 Task: For heading  Tahoma with underline.  font size for heading20,  'Change the font style of data to'Arial.  and font size to 12,  Change the alignment of both headline & data to Align left.  In the sheet  Expense's Logbook
Action: Mouse moved to (76, 112)
Screenshot: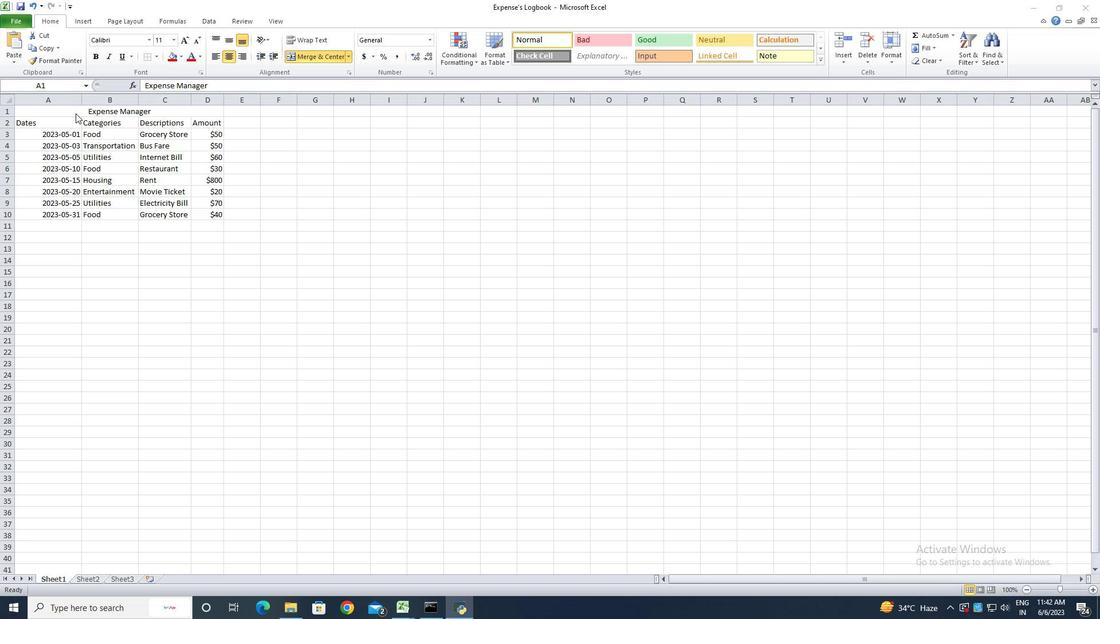 
Action: Mouse pressed left at (76, 112)
Screenshot: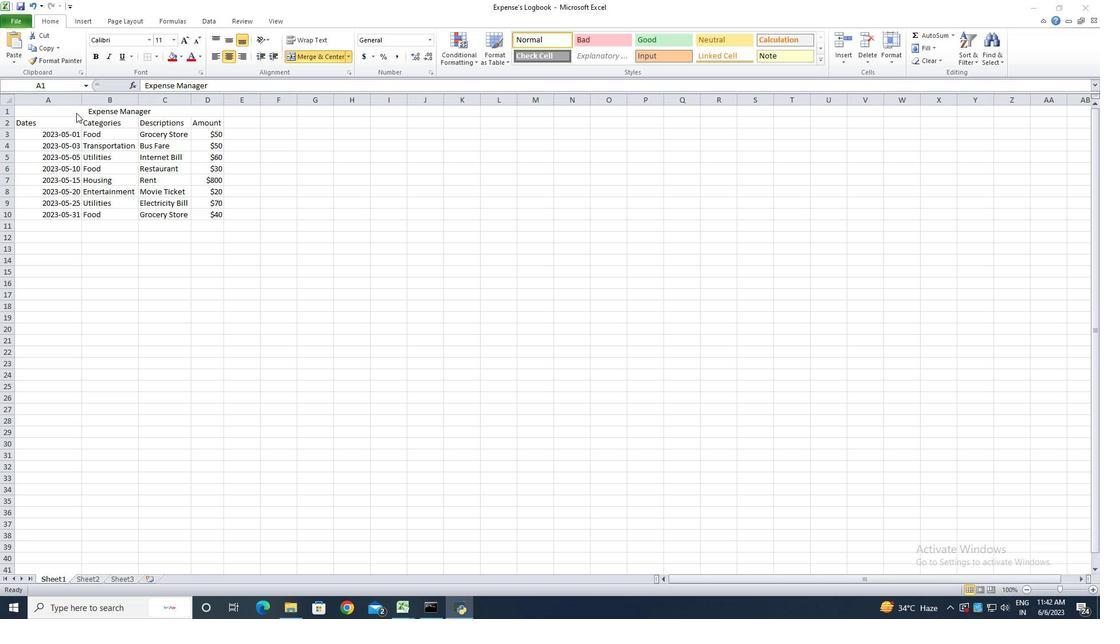 
Action: Mouse moved to (147, 41)
Screenshot: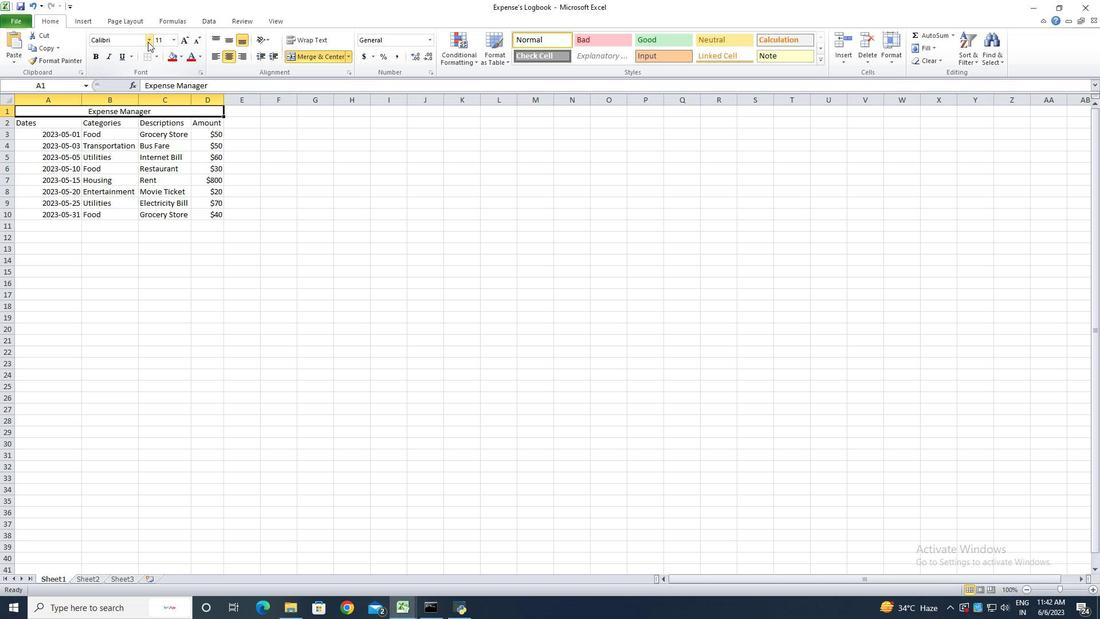 
Action: Mouse pressed left at (147, 41)
Screenshot: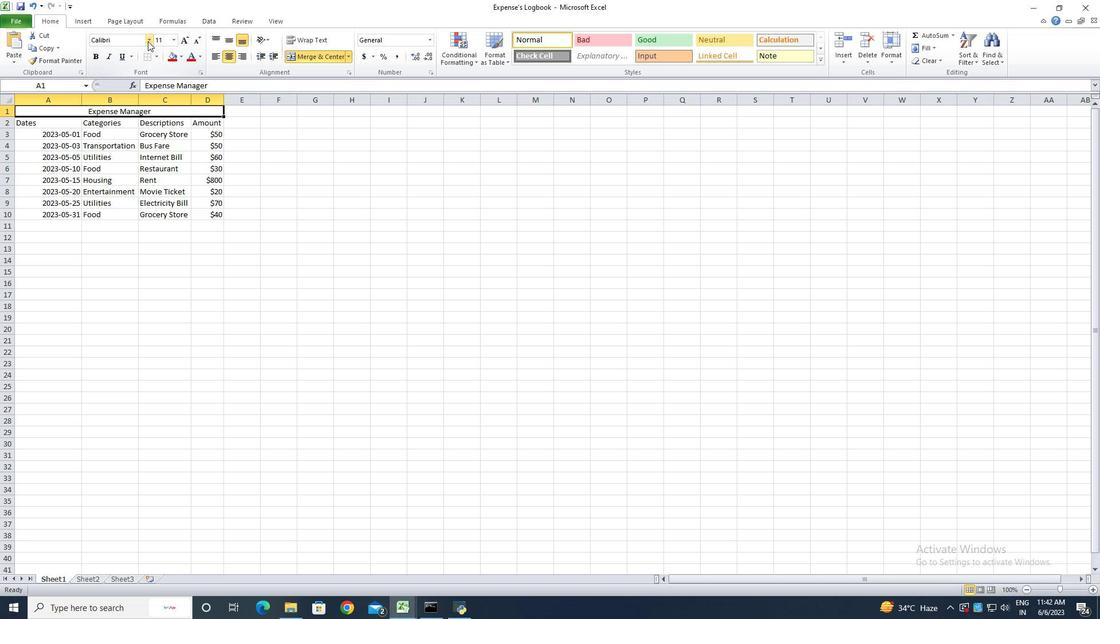 
Action: Mouse moved to (147, 41)
Screenshot: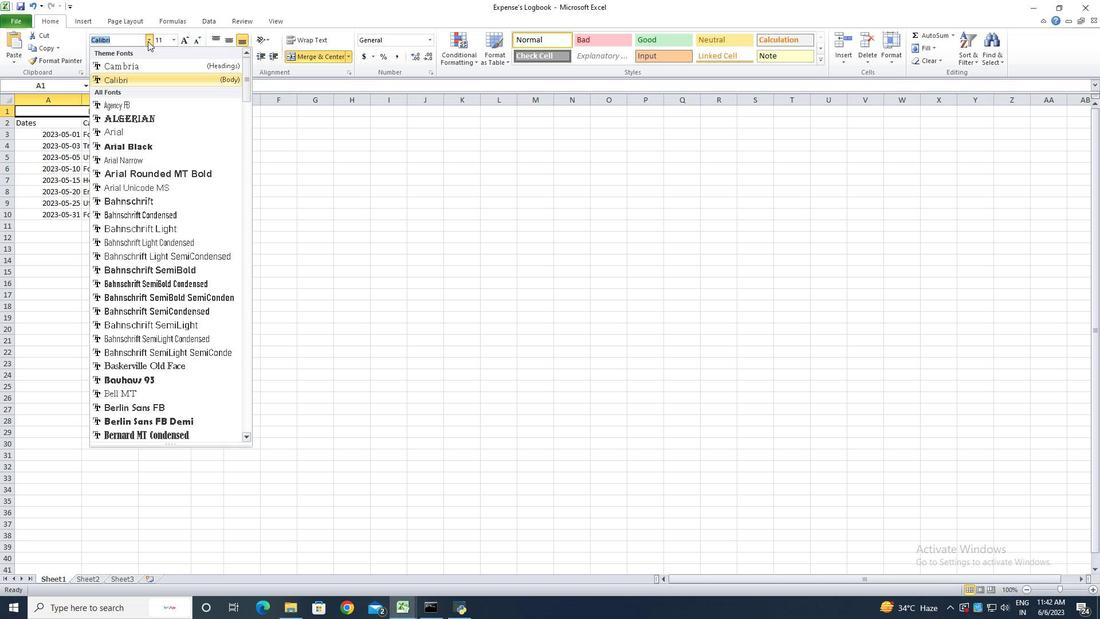 
Action: Key pressed <Key.shift>Tahoma
Screenshot: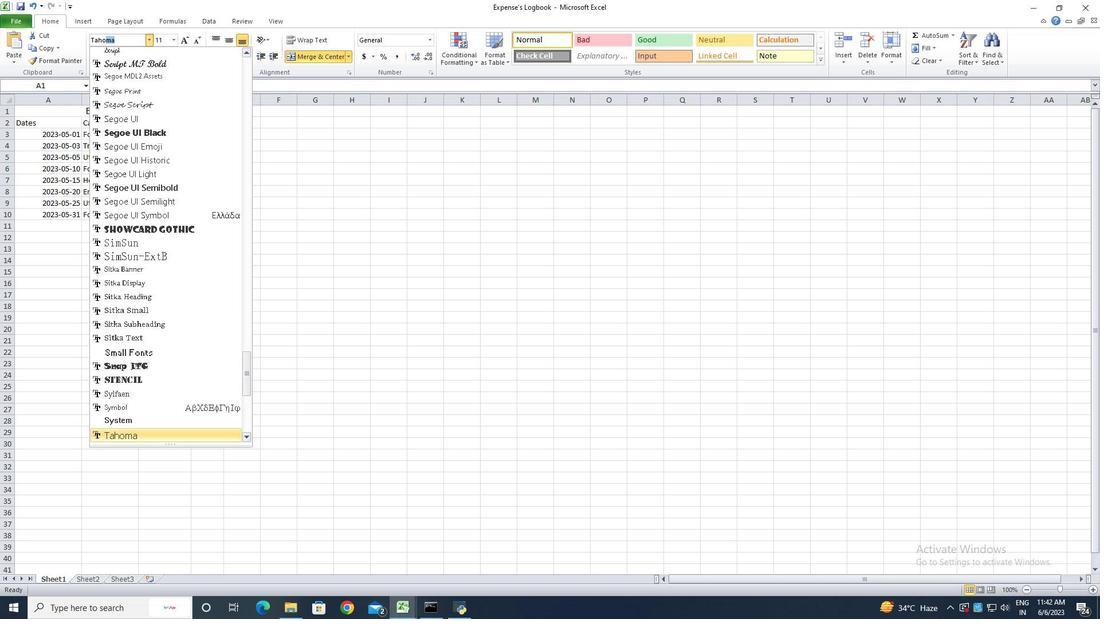 
Action: Mouse moved to (139, 435)
Screenshot: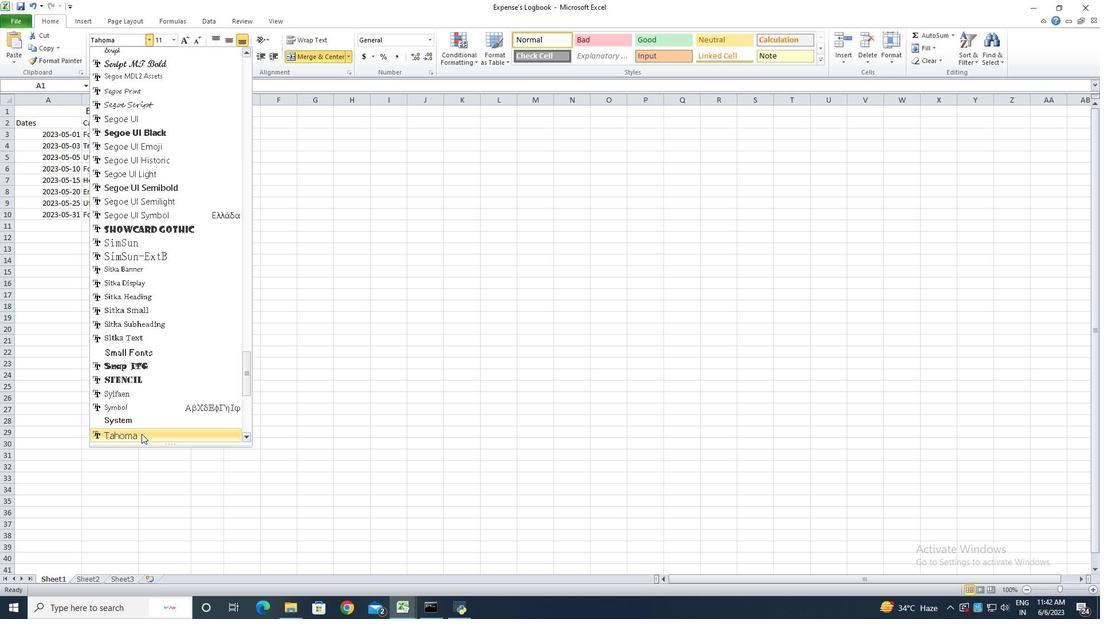 
Action: Mouse pressed left at (139, 435)
Screenshot: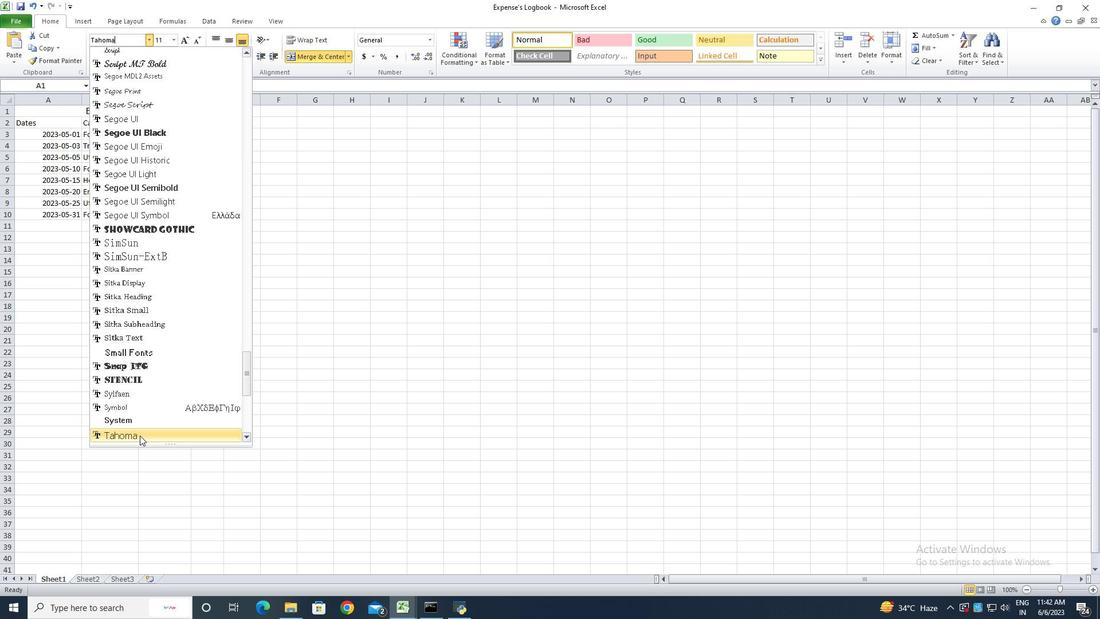 
Action: Mouse moved to (124, 56)
Screenshot: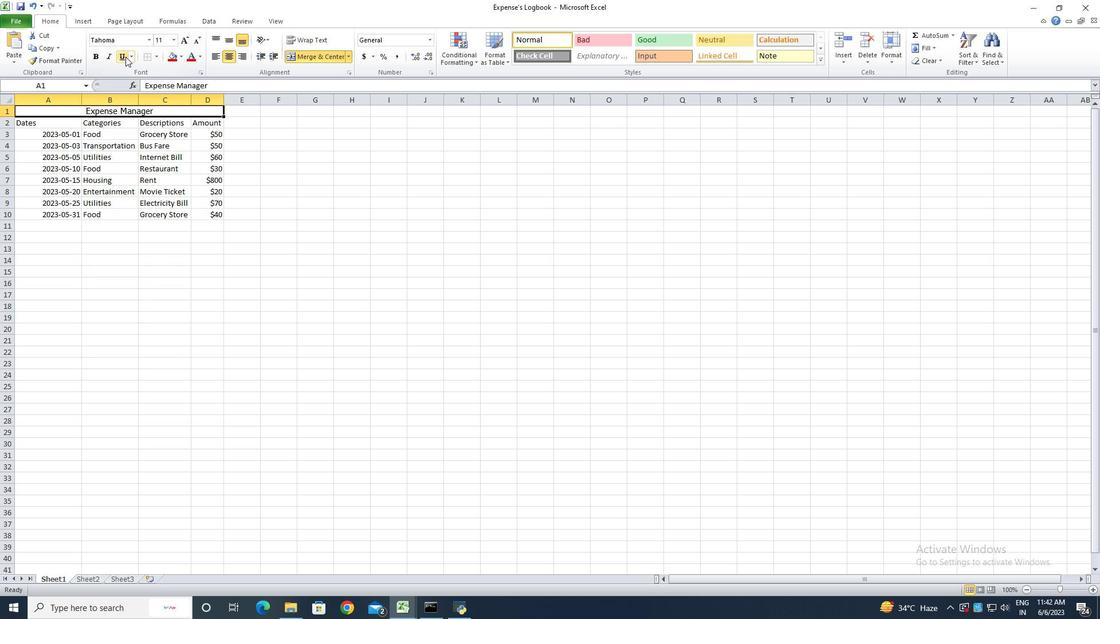 
Action: Mouse pressed left at (124, 56)
Screenshot: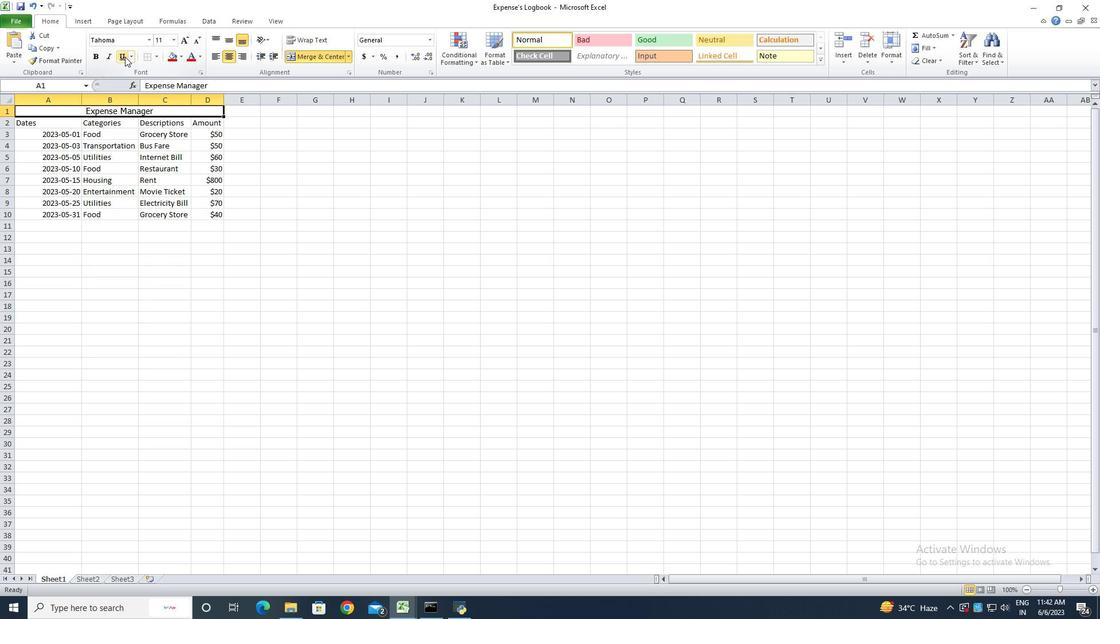 
Action: Mouse moved to (189, 40)
Screenshot: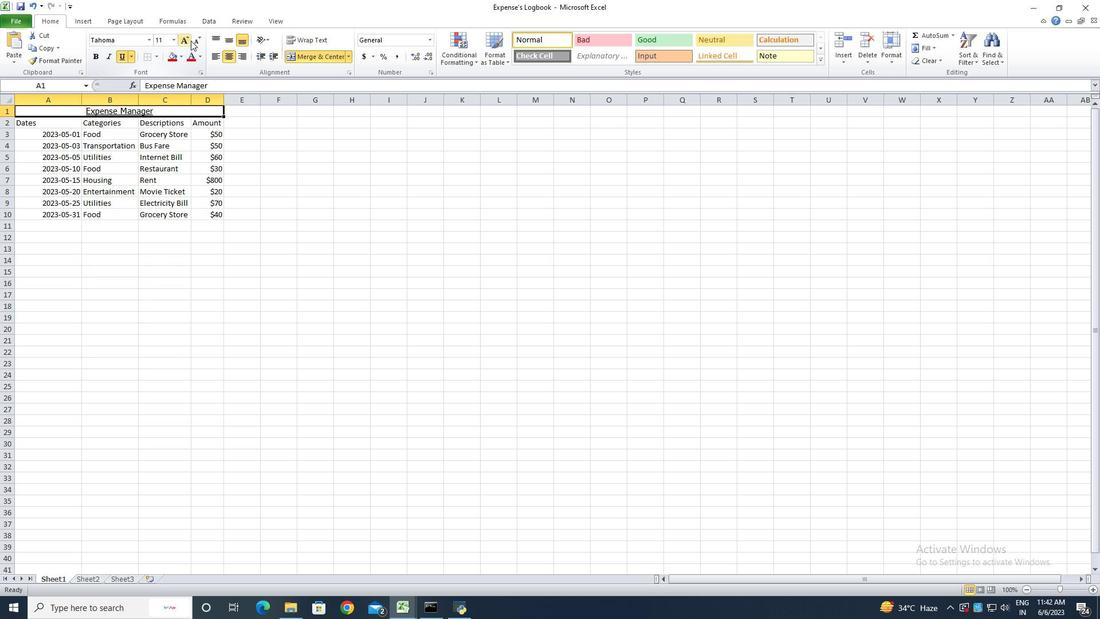 
Action: Mouse pressed left at (189, 40)
Screenshot: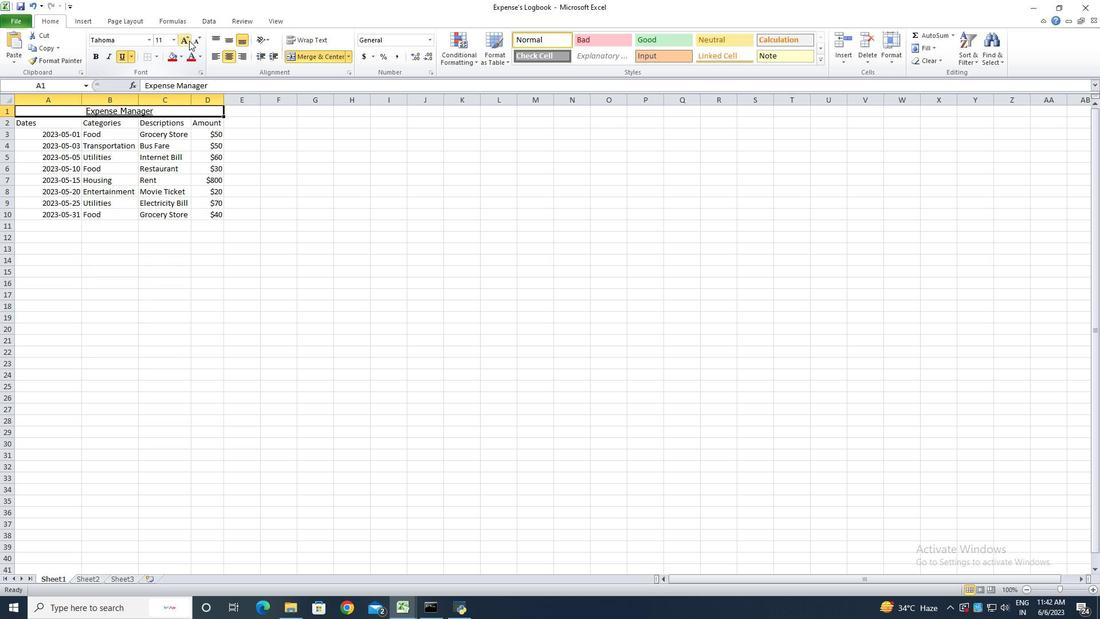 
Action: Mouse pressed left at (189, 40)
Screenshot: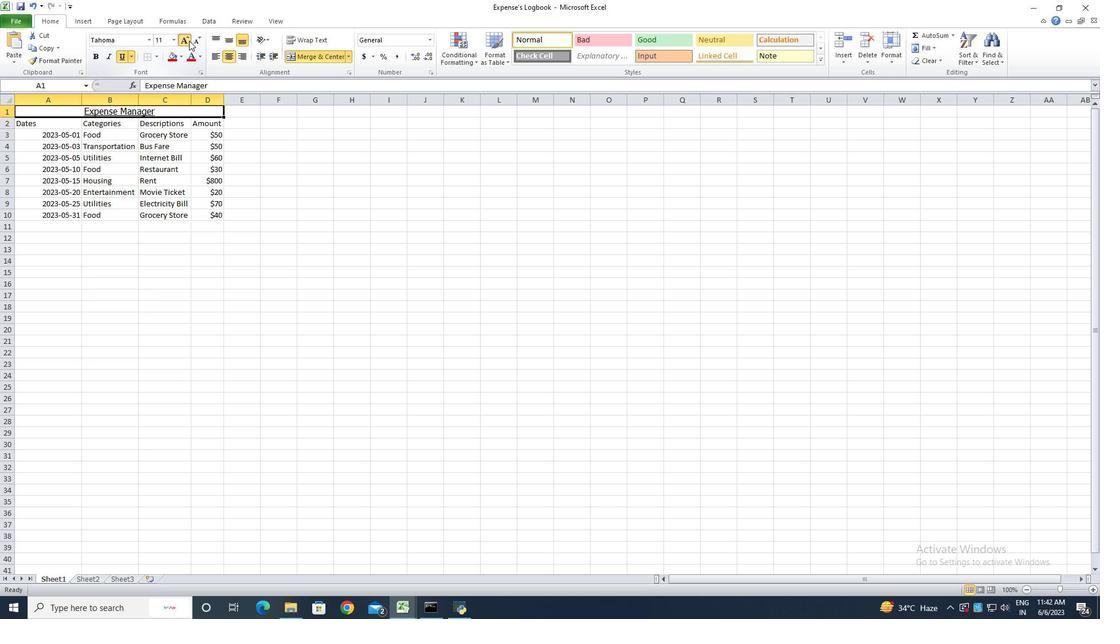 
Action: Mouse pressed left at (189, 40)
Screenshot: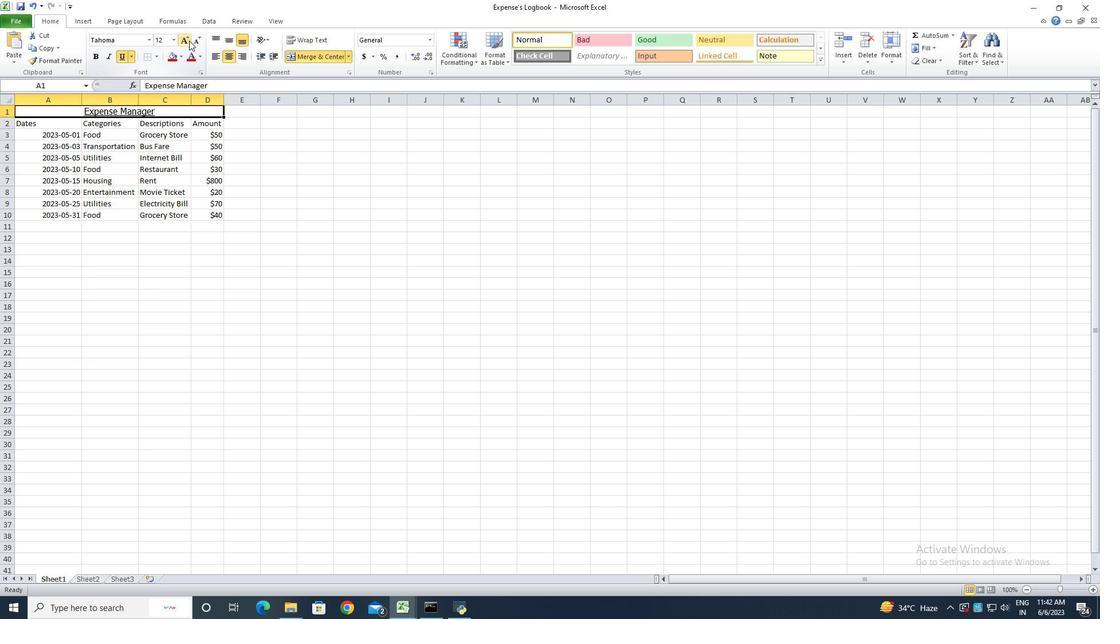 
Action: Mouse pressed left at (189, 40)
Screenshot: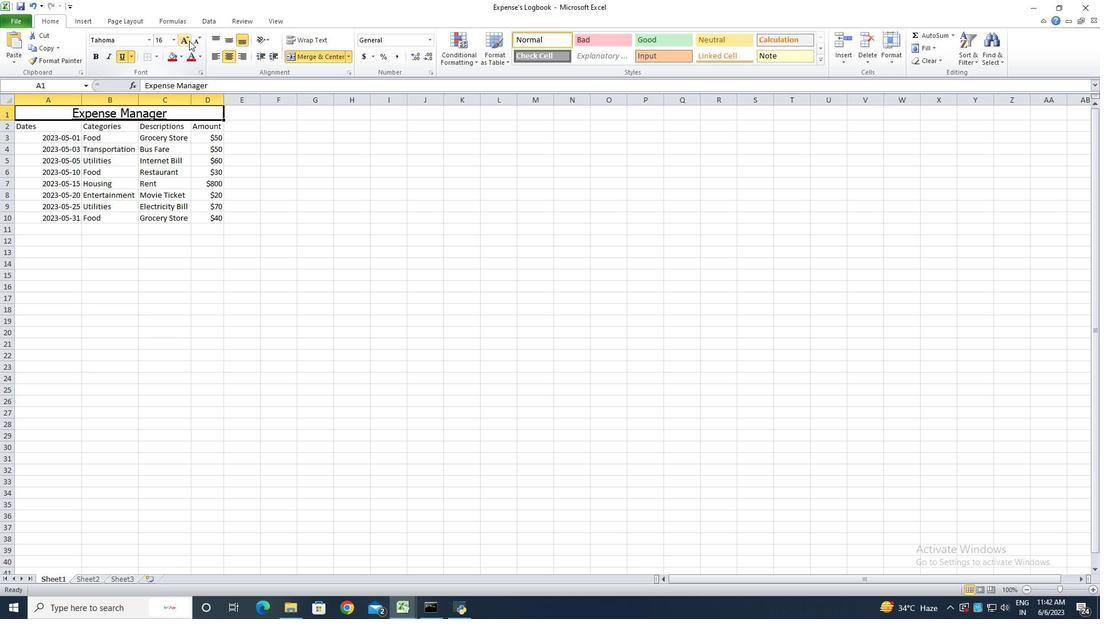 
Action: Mouse pressed left at (189, 40)
Screenshot: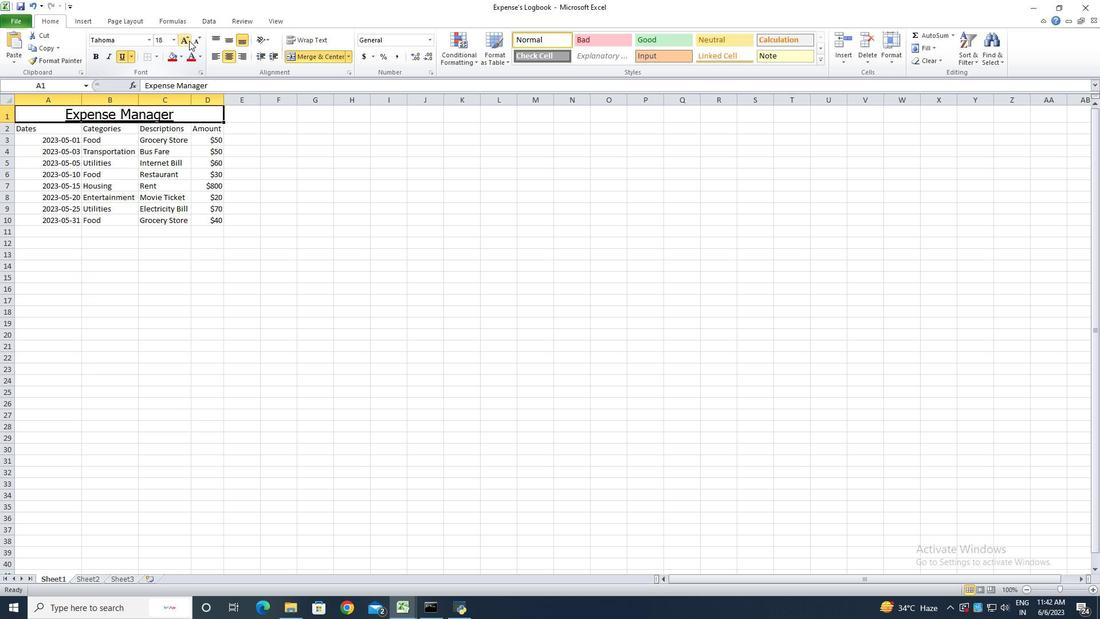 
Action: Mouse moved to (53, 130)
Screenshot: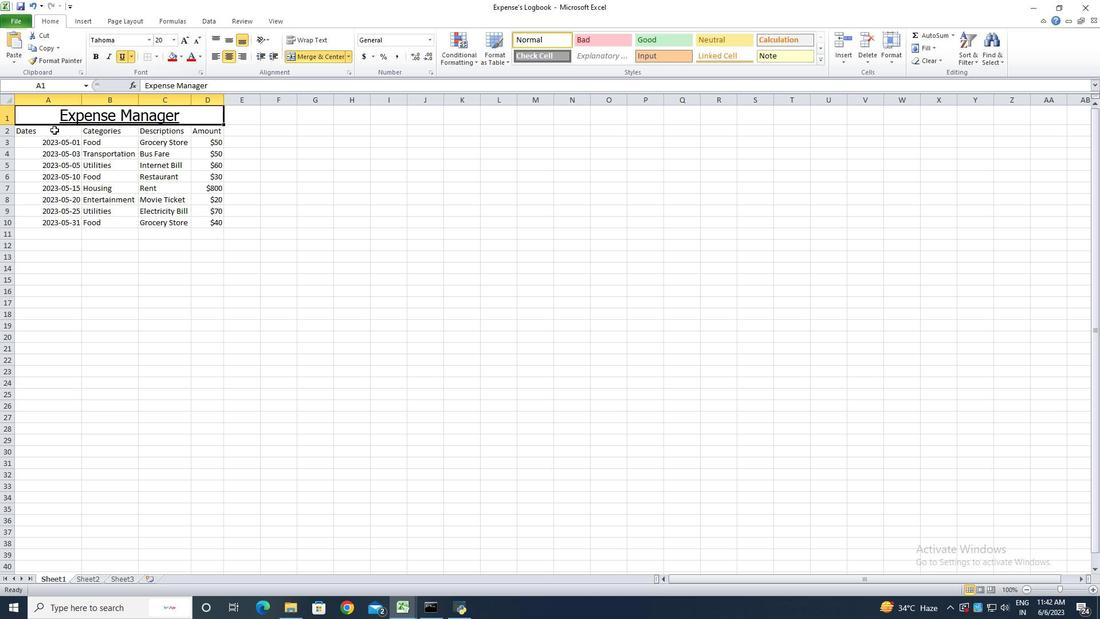 
Action: Mouse pressed left at (53, 130)
Screenshot: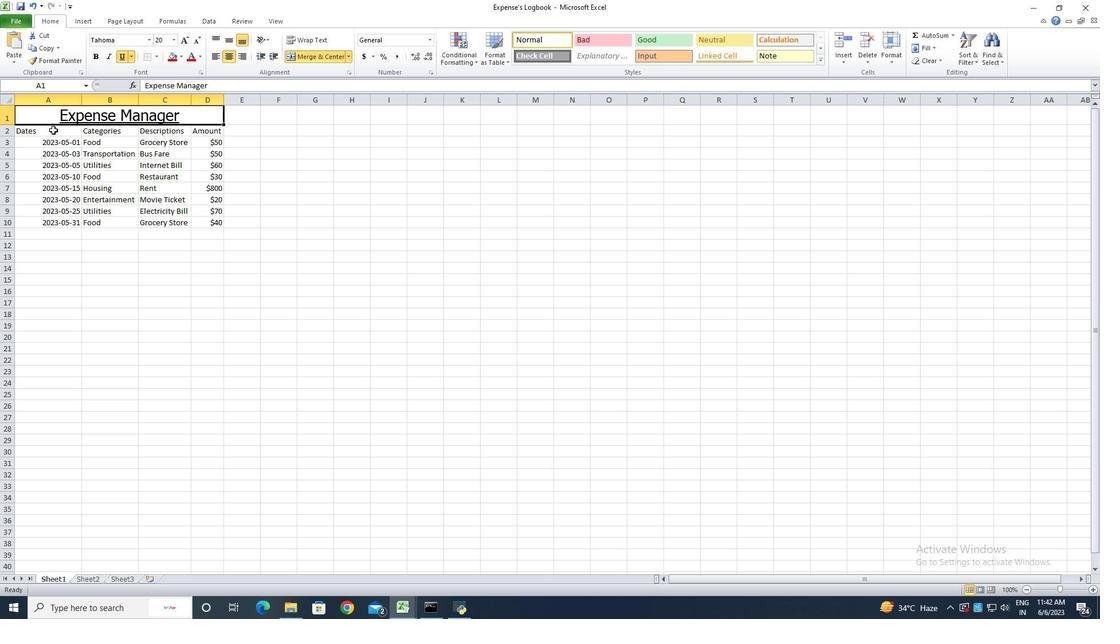 
Action: Mouse moved to (149, 37)
Screenshot: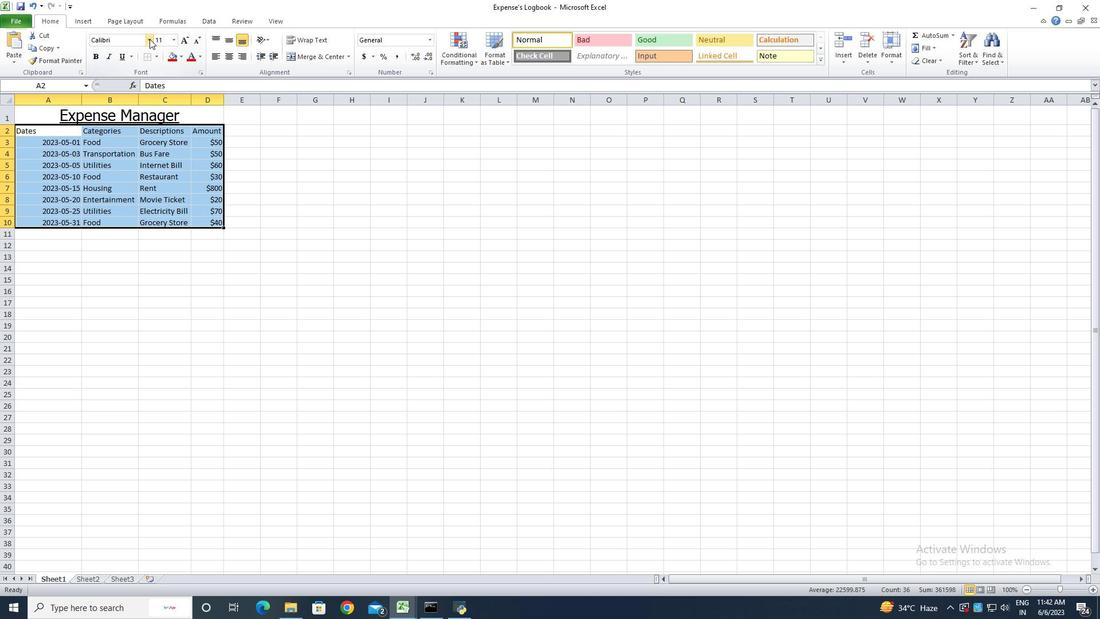 
Action: Mouse pressed left at (149, 37)
Screenshot: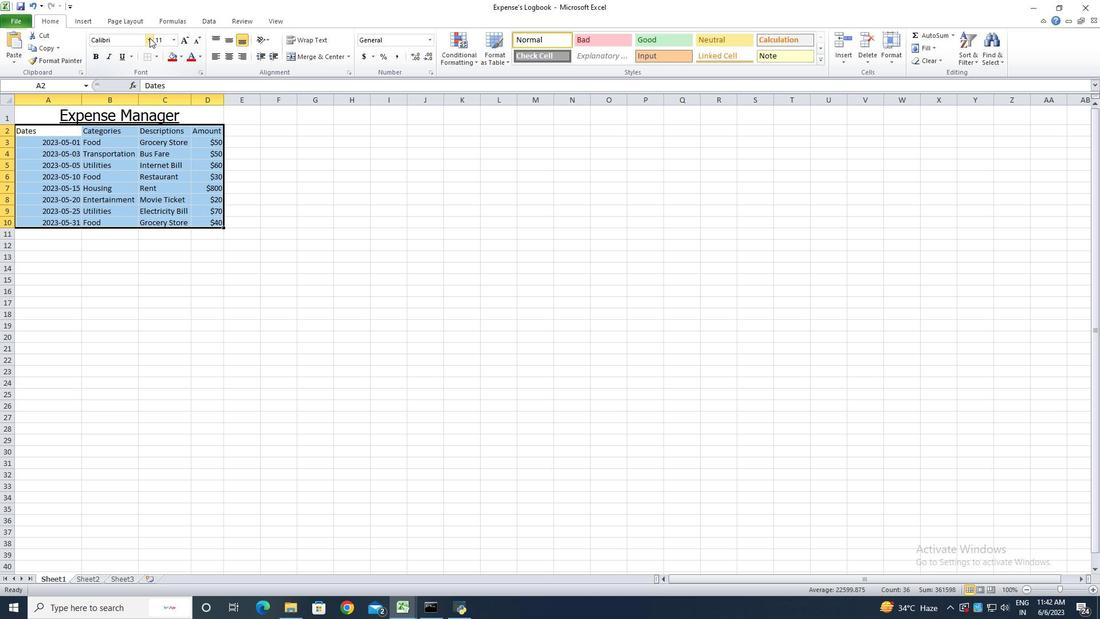 
Action: Mouse moved to (129, 133)
Screenshot: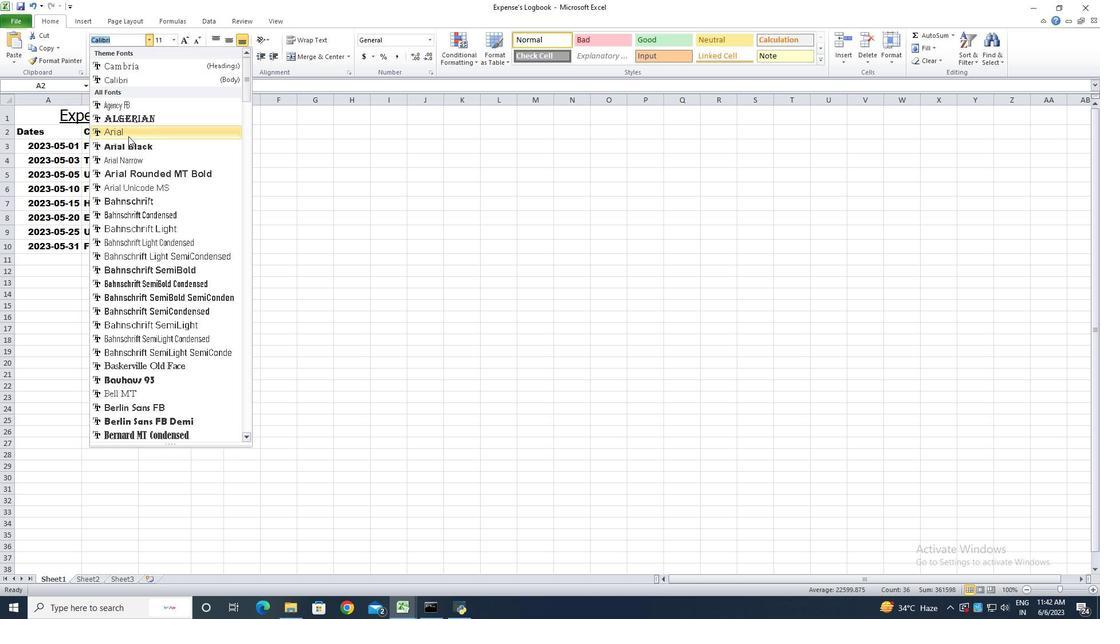 
Action: Mouse pressed left at (129, 133)
Screenshot: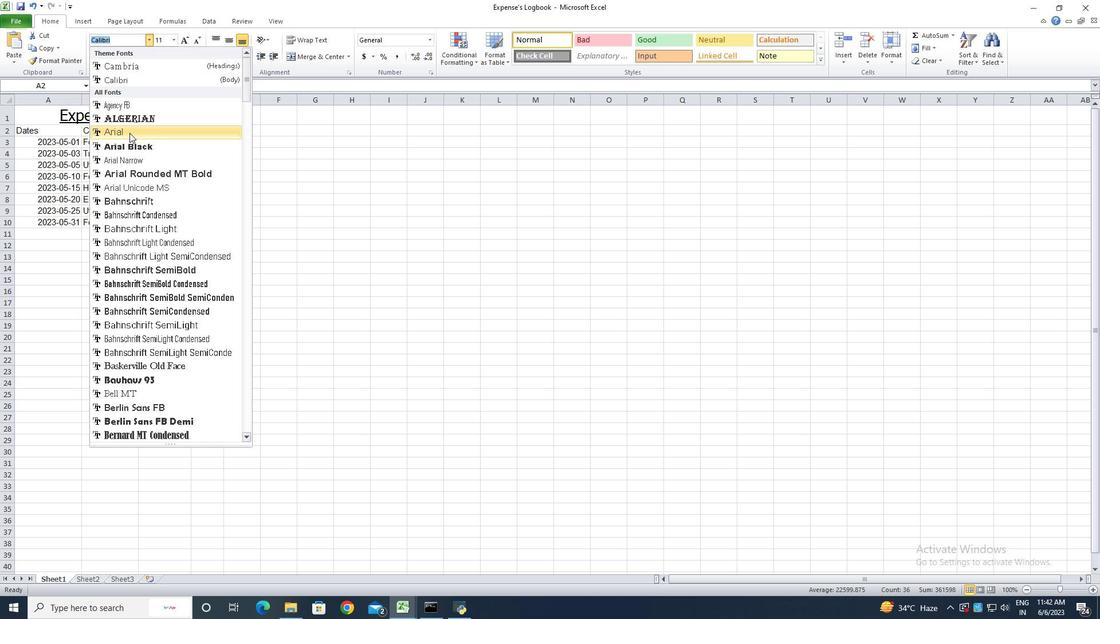
Action: Mouse moved to (186, 38)
Screenshot: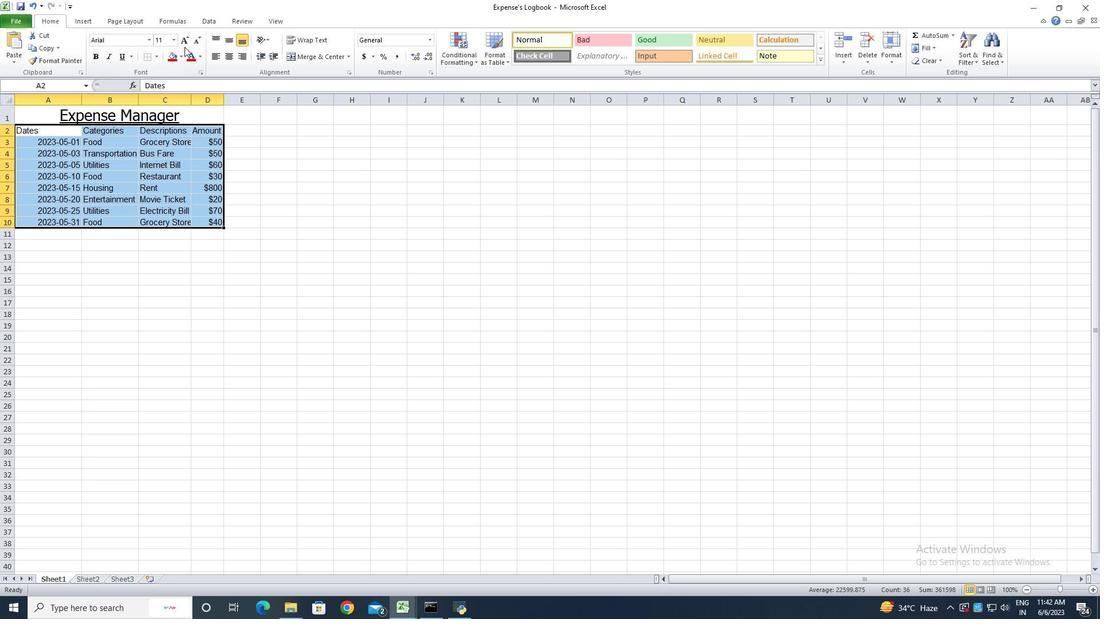 
Action: Mouse pressed left at (186, 38)
Screenshot: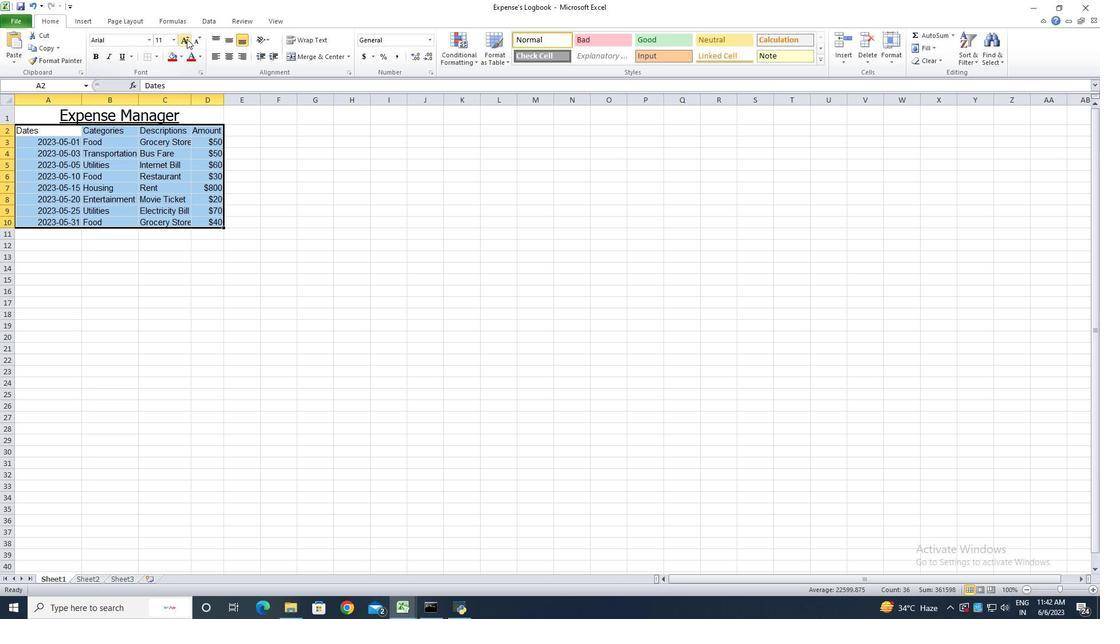 
Action: Mouse moved to (103, 271)
Screenshot: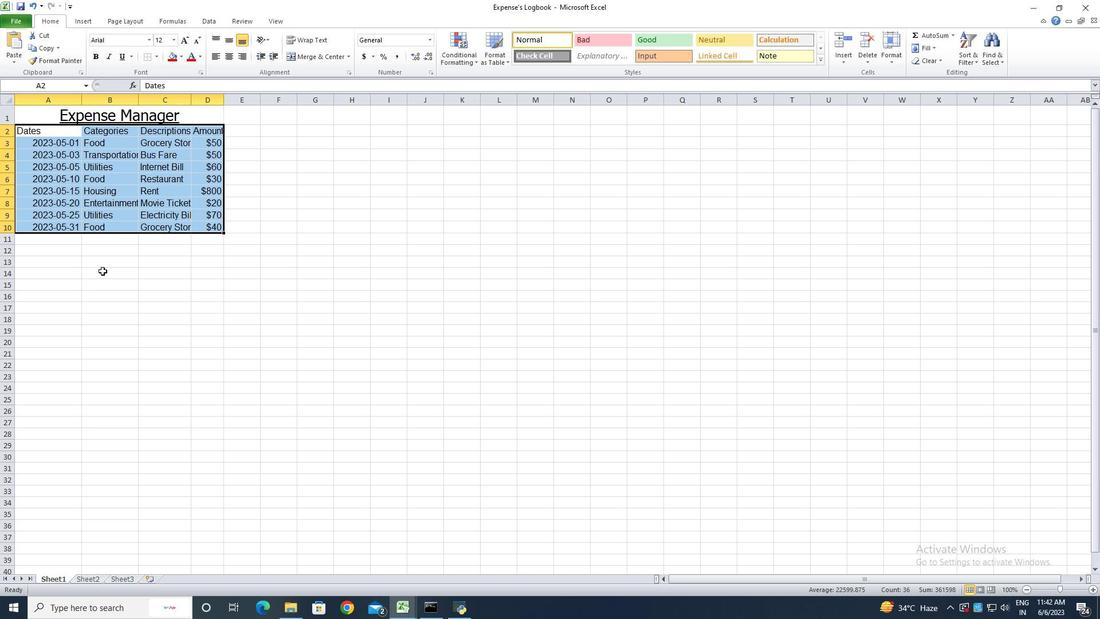 
Action: Mouse pressed left at (103, 271)
Screenshot: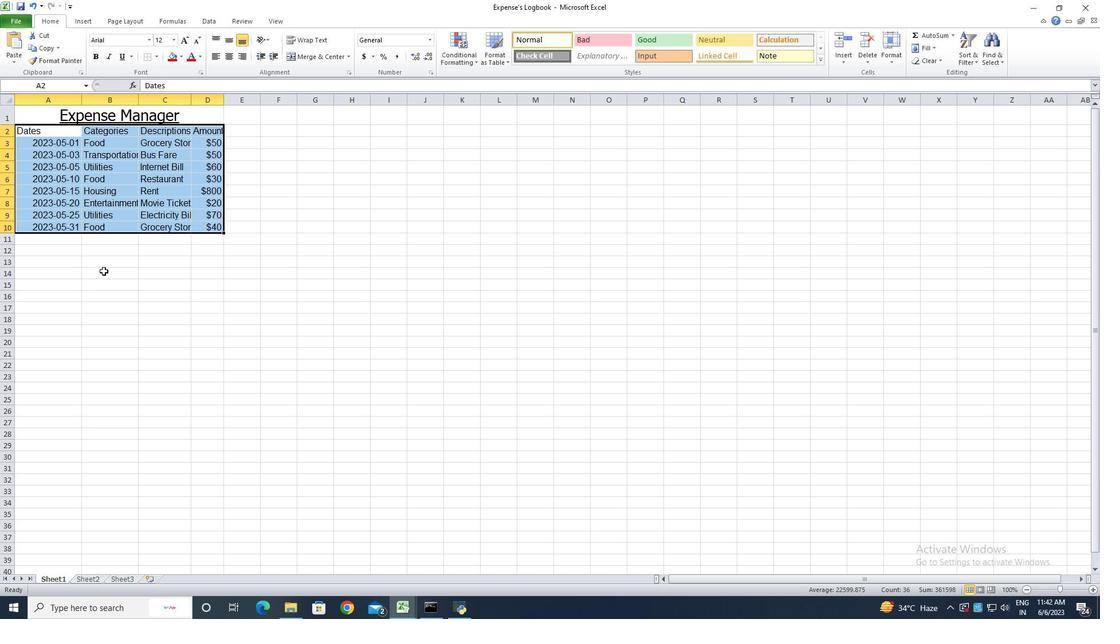 
Action: Mouse moved to (83, 102)
Screenshot: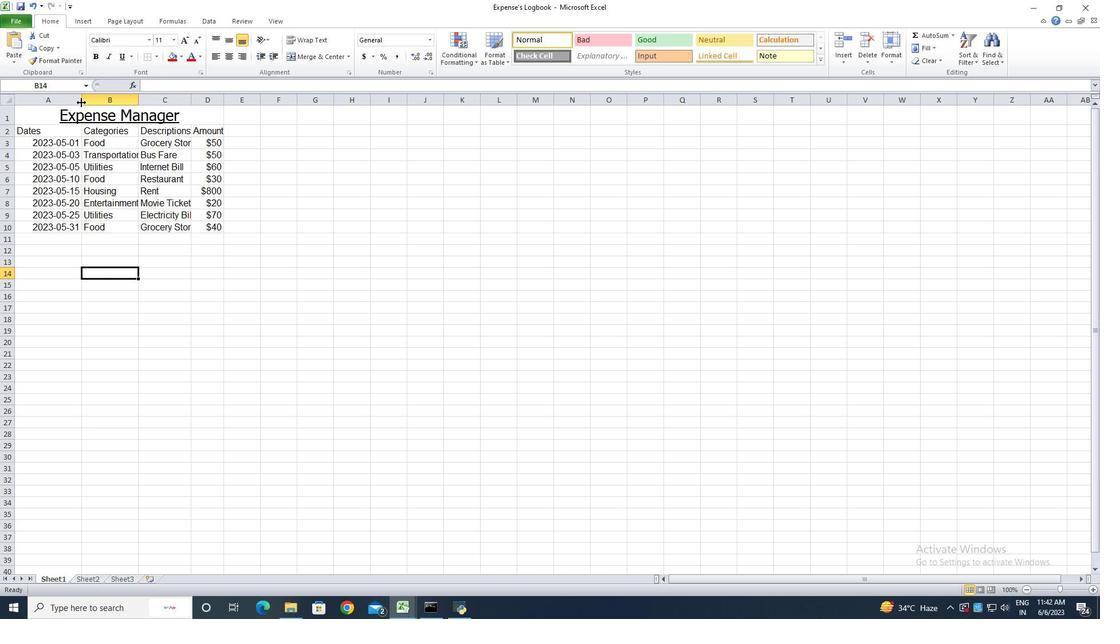 
Action: Mouse pressed left at (83, 102)
Screenshot: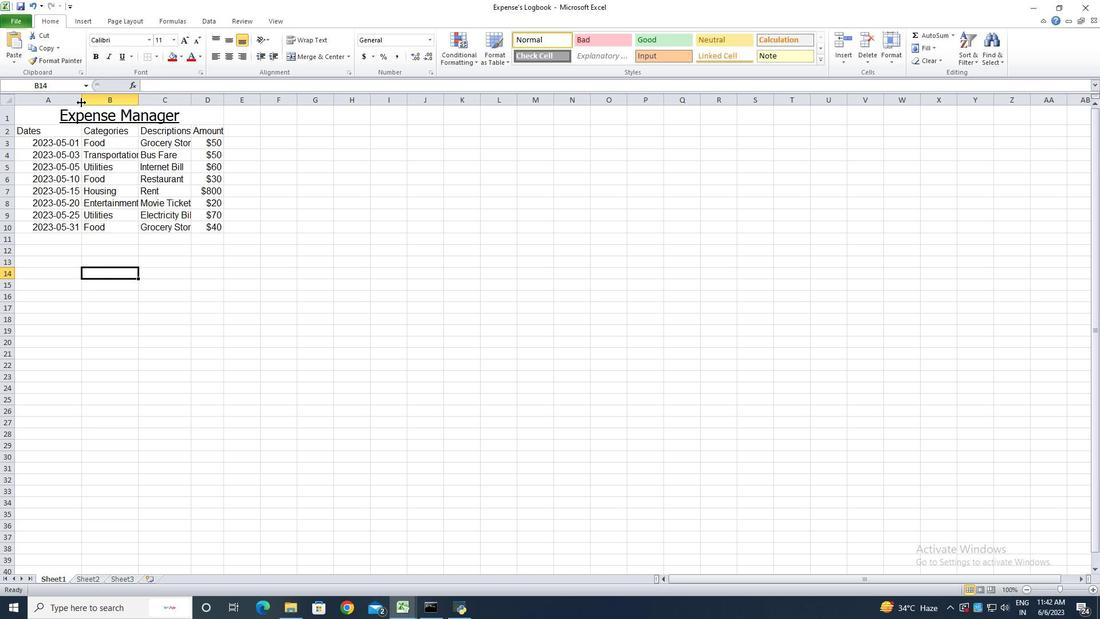 
Action: Mouse pressed left at (83, 102)
Screenshot: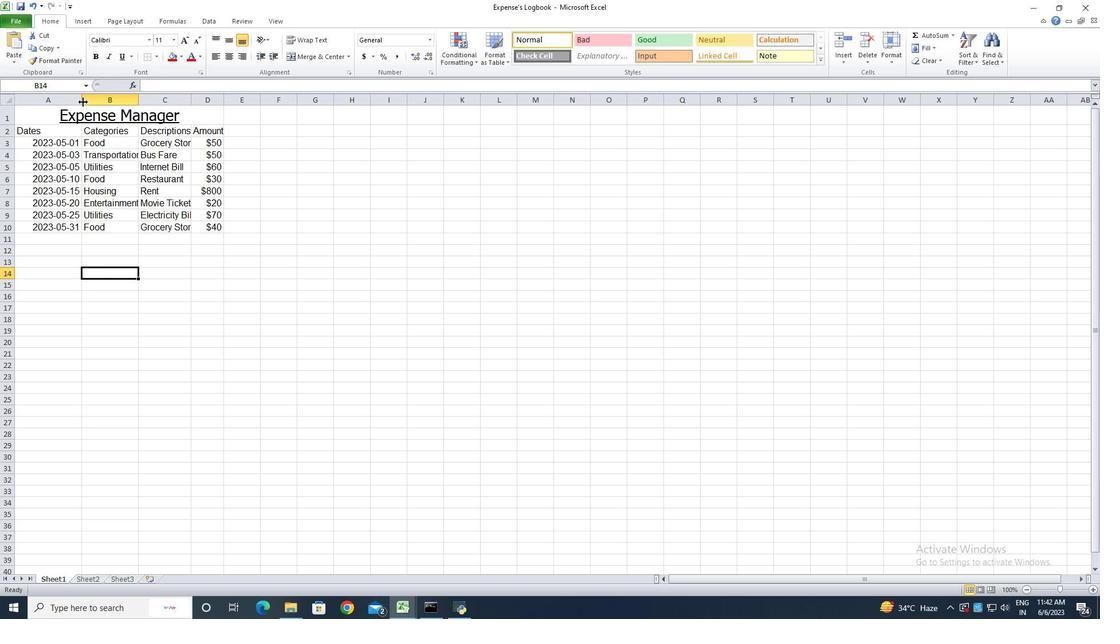 
Action: Mouse moved to (123, 104)
Screenshot: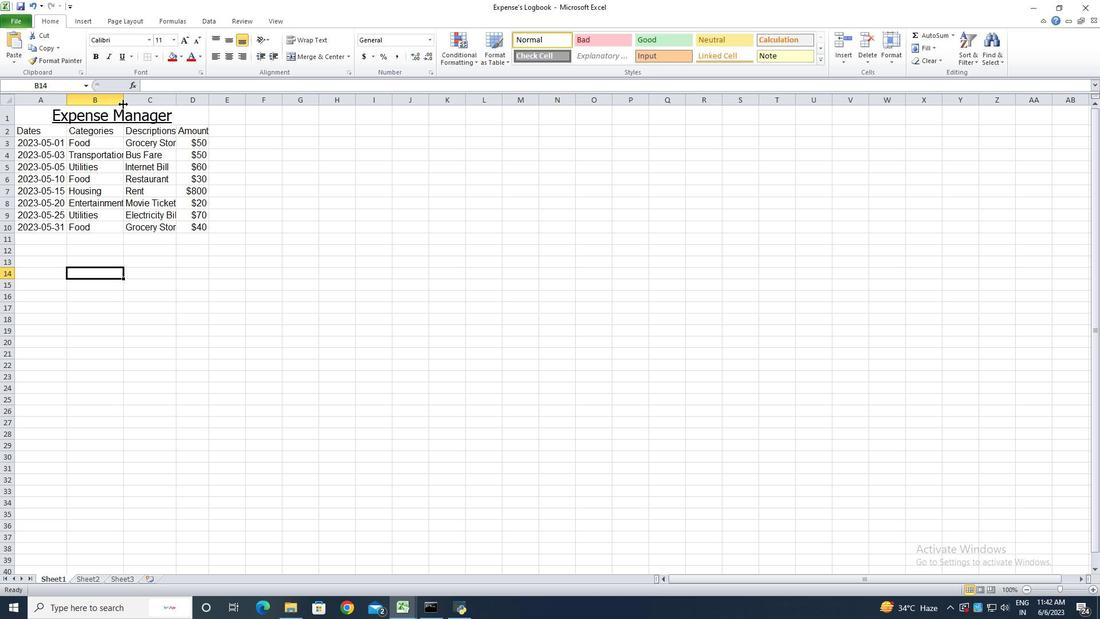 
Action: Mouse pressed left at (123, 104)
Screenshot: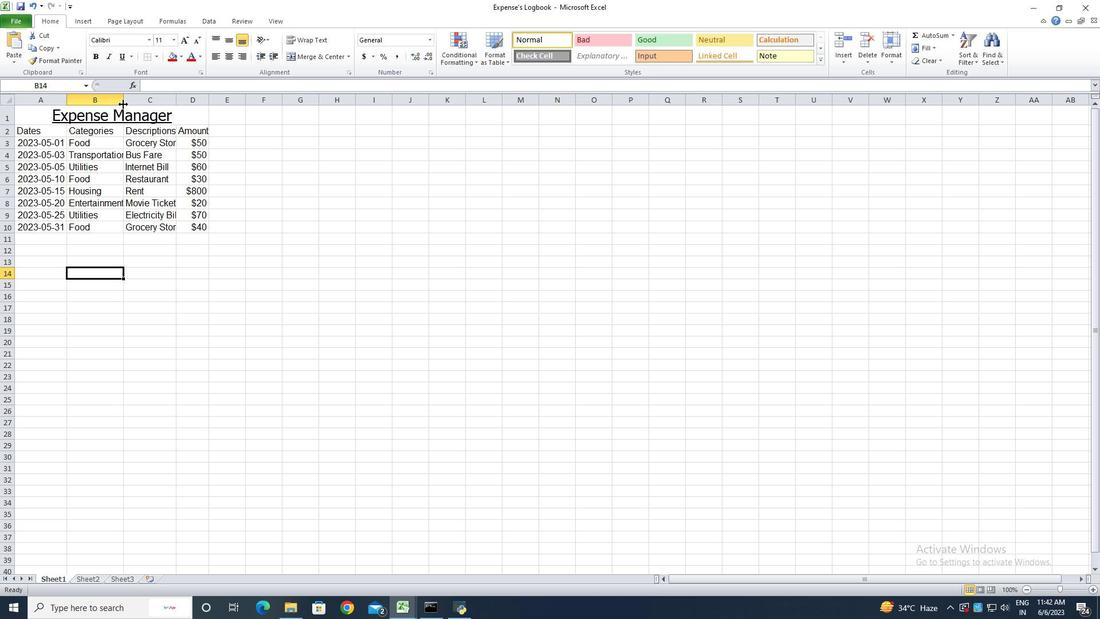 
Action: Mouse pressed left at (123, 104)
Screenshot: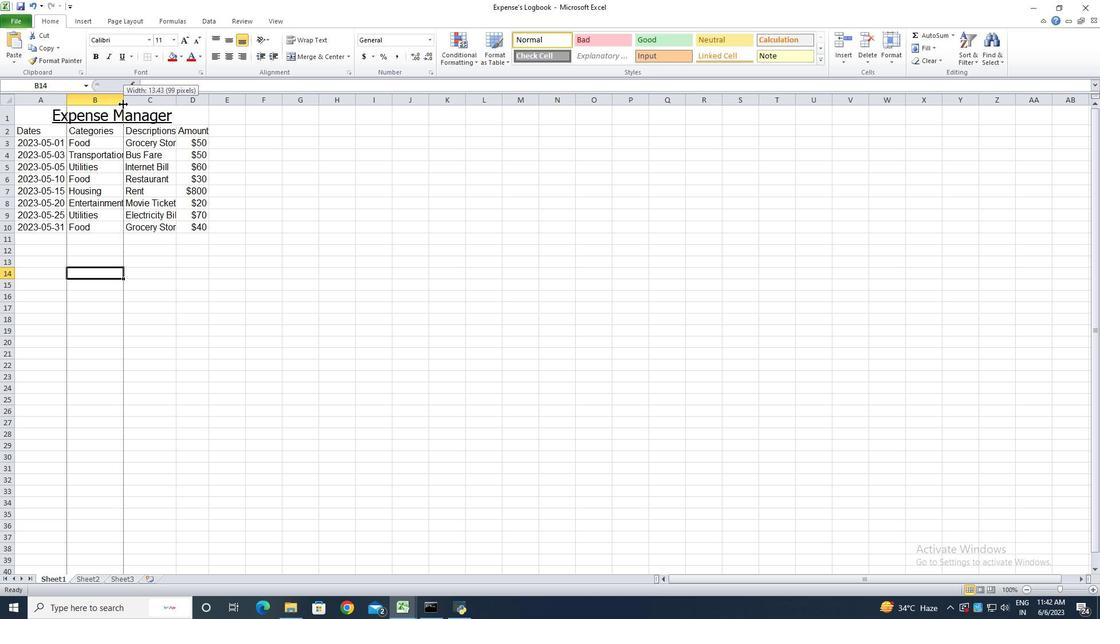 
Action: Mouse moved to (184, 103)
Screenshot: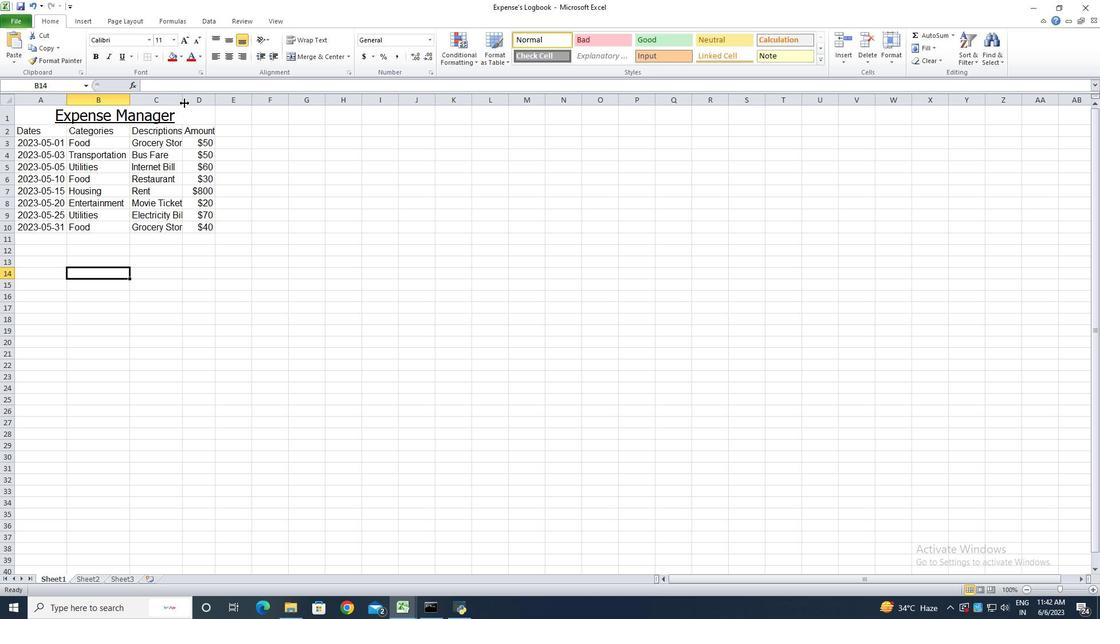 
Action: Mouse pressed left at (184, 103)
Screenshot: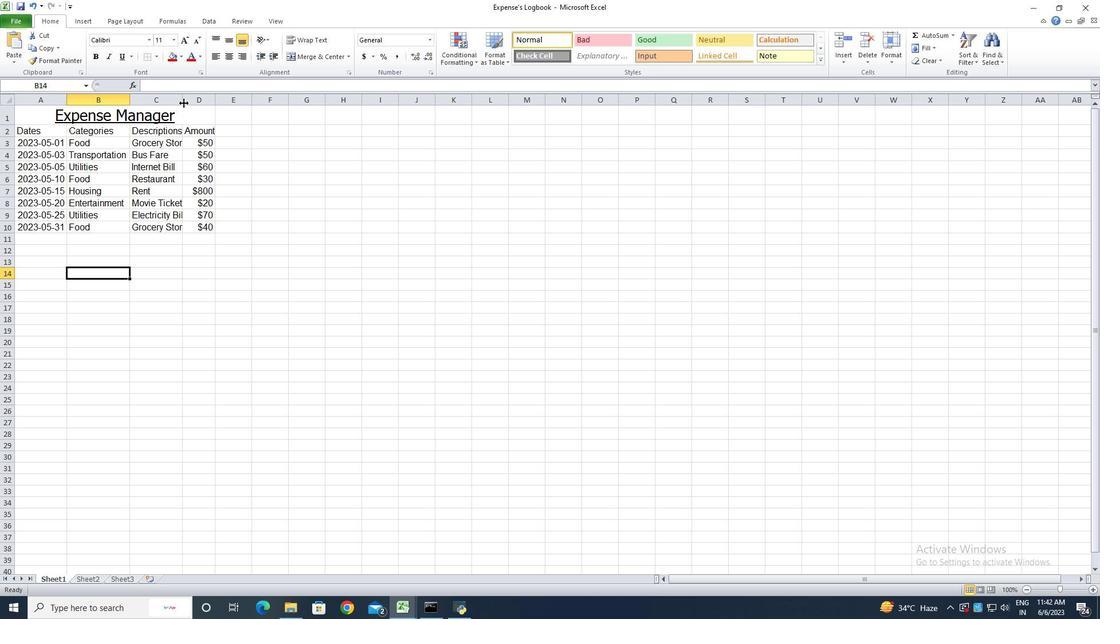 
Action: Mouse pressed left at (184, 103)
Screenshot: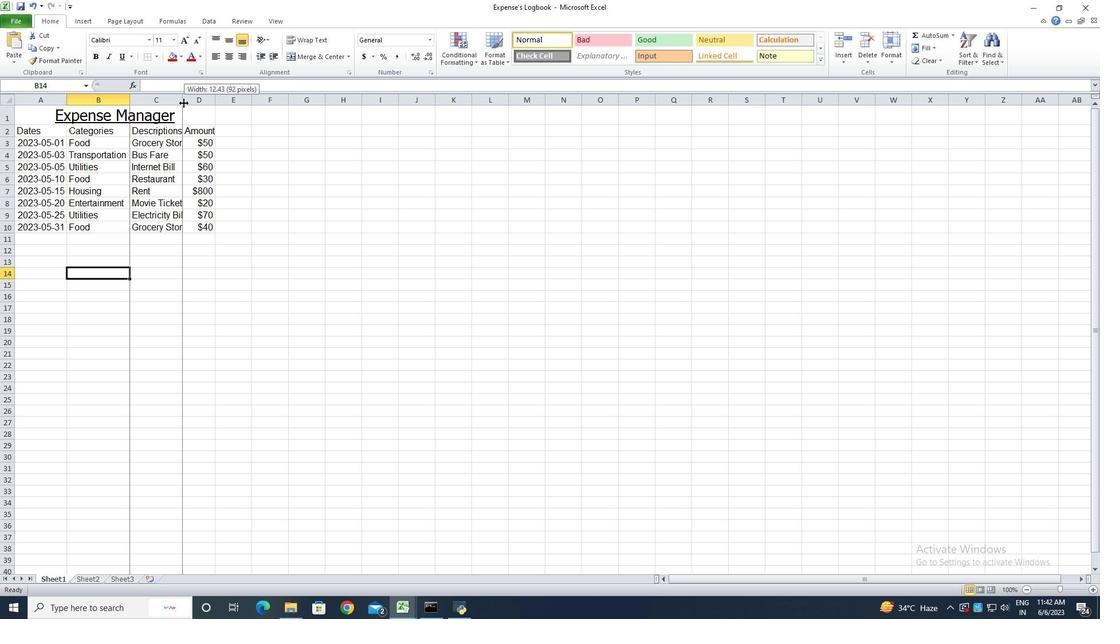 
Action: Mouse moved to (225, 101)
Screenshot: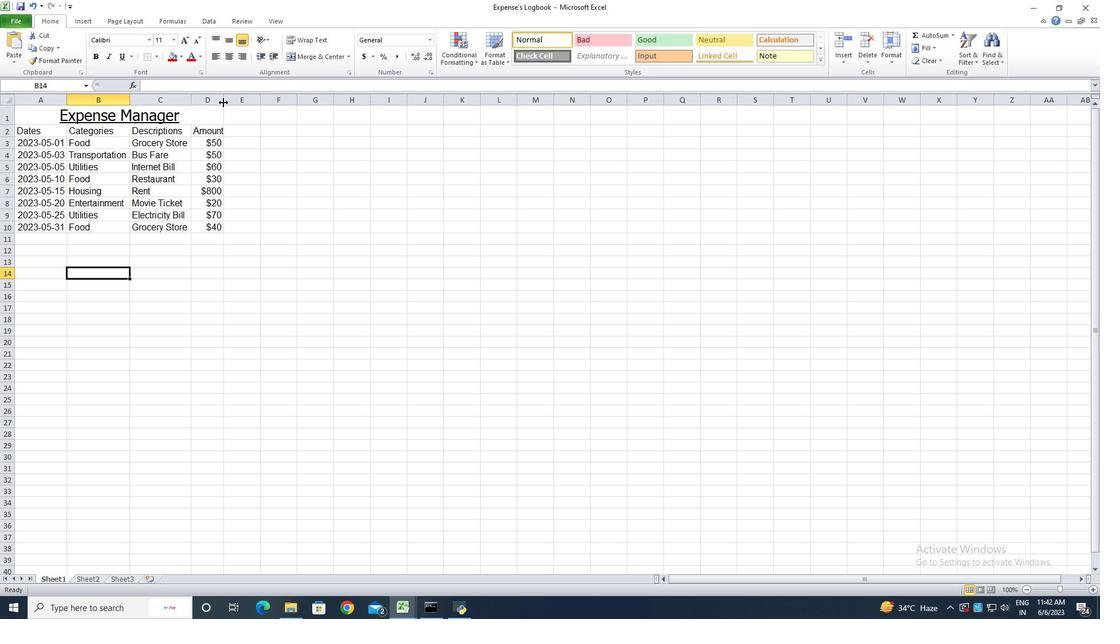
Action: Mouse pressed left at (225, 101)
Screenshot: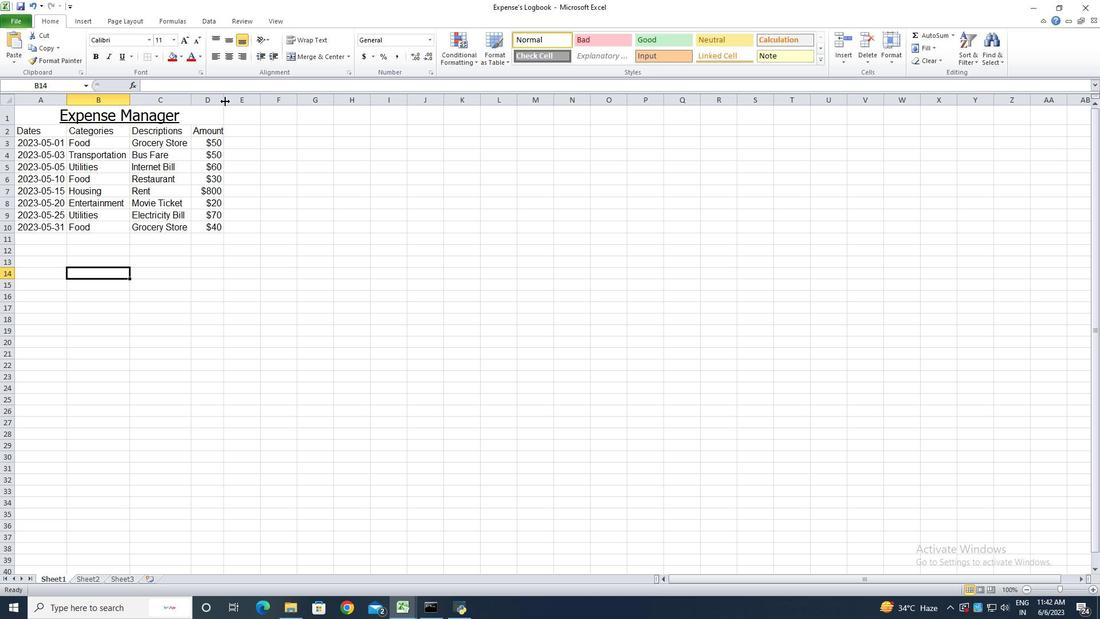 
Action: Mouse pressed left at (225, 101)
Screenshot: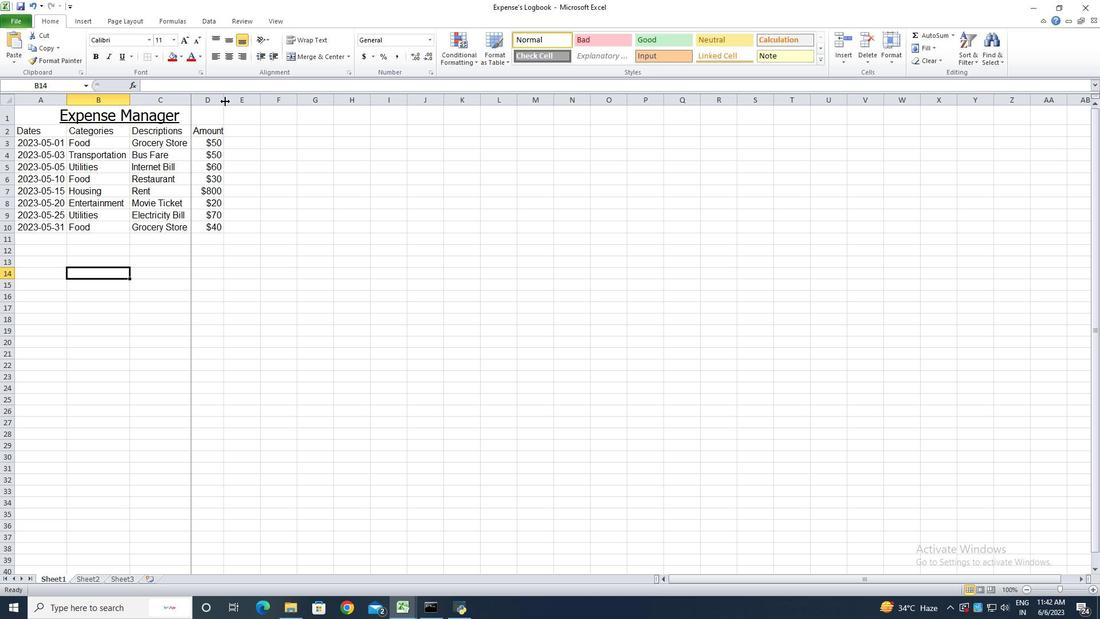 
Action: Mouse moved to (38, 114)
Screenshot: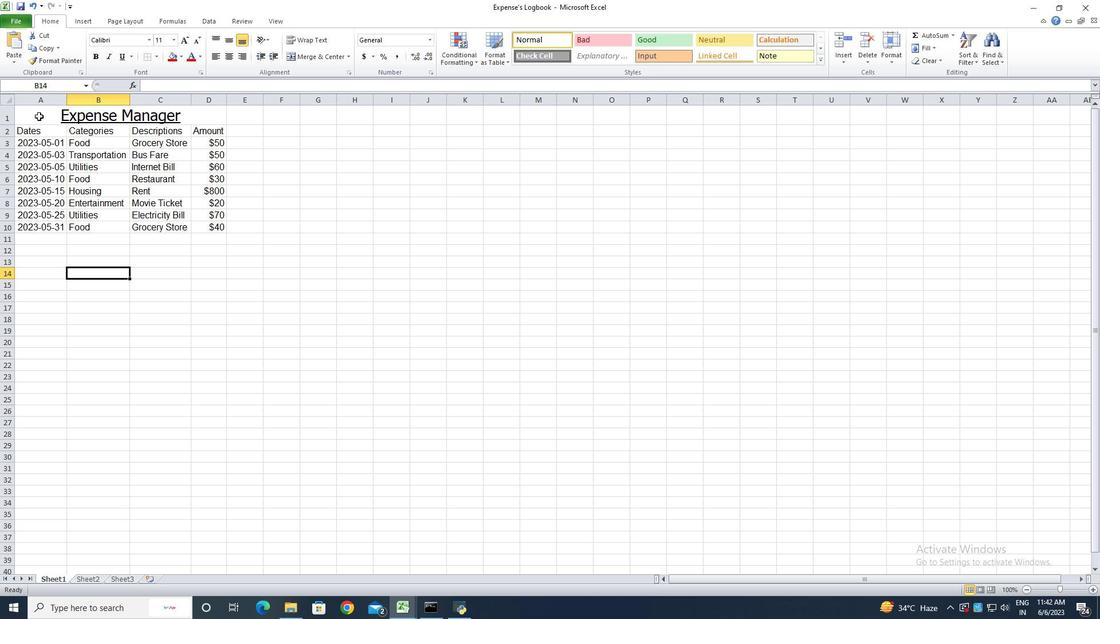 
Action: Mouse pressed left at (38, 114)
Screenshot: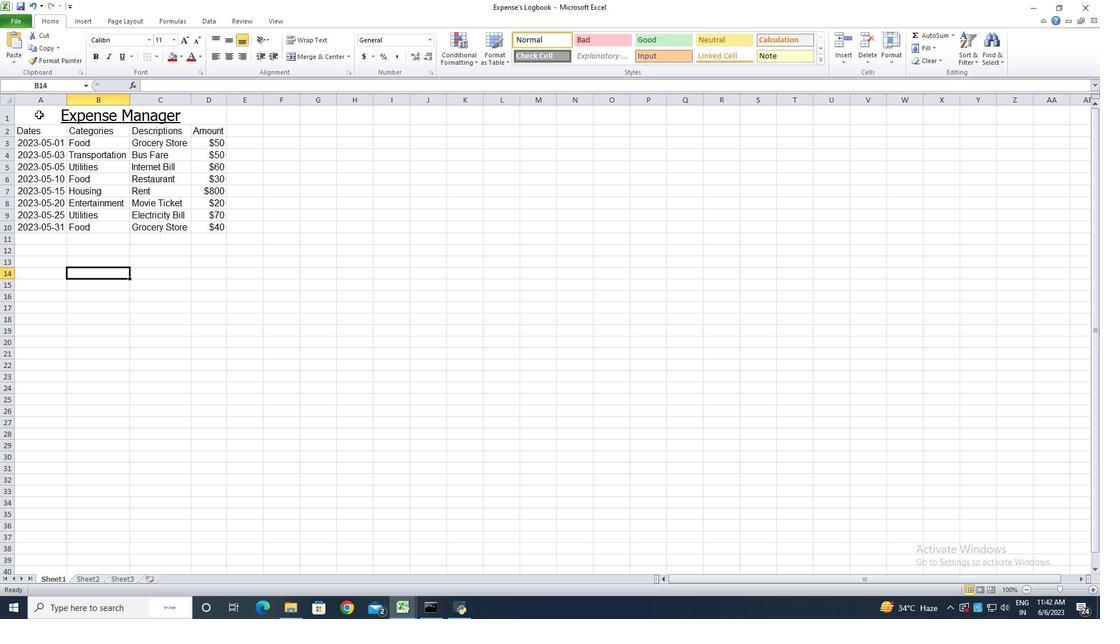 
Action: Mouse moved to (211, 58)
Screenshot: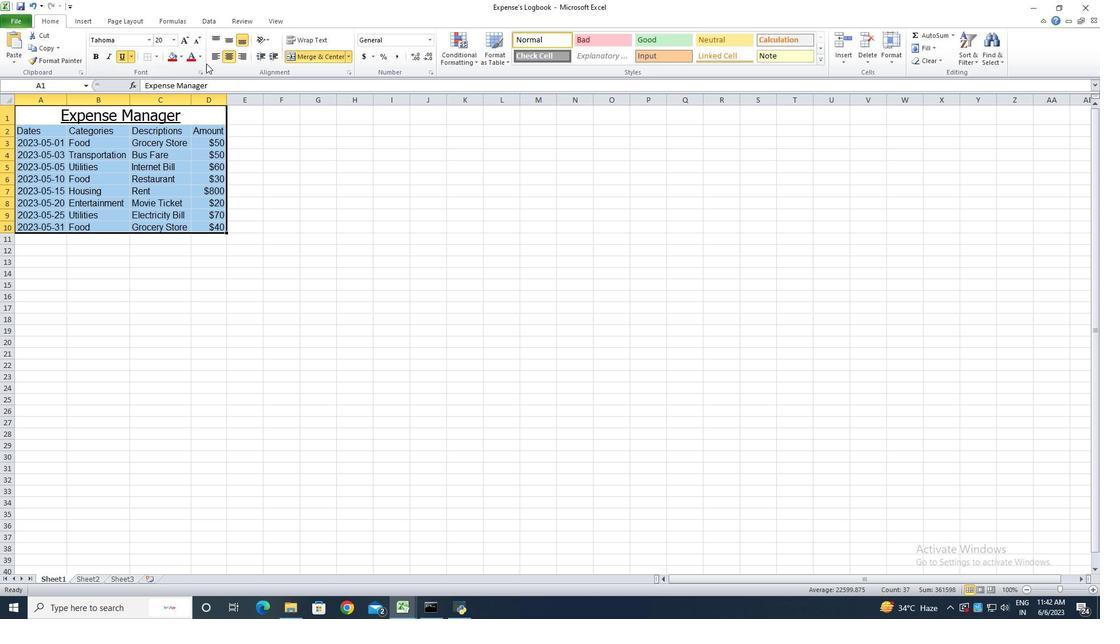 
Action: Mouse pressed left at (211, 58)
Screenshot: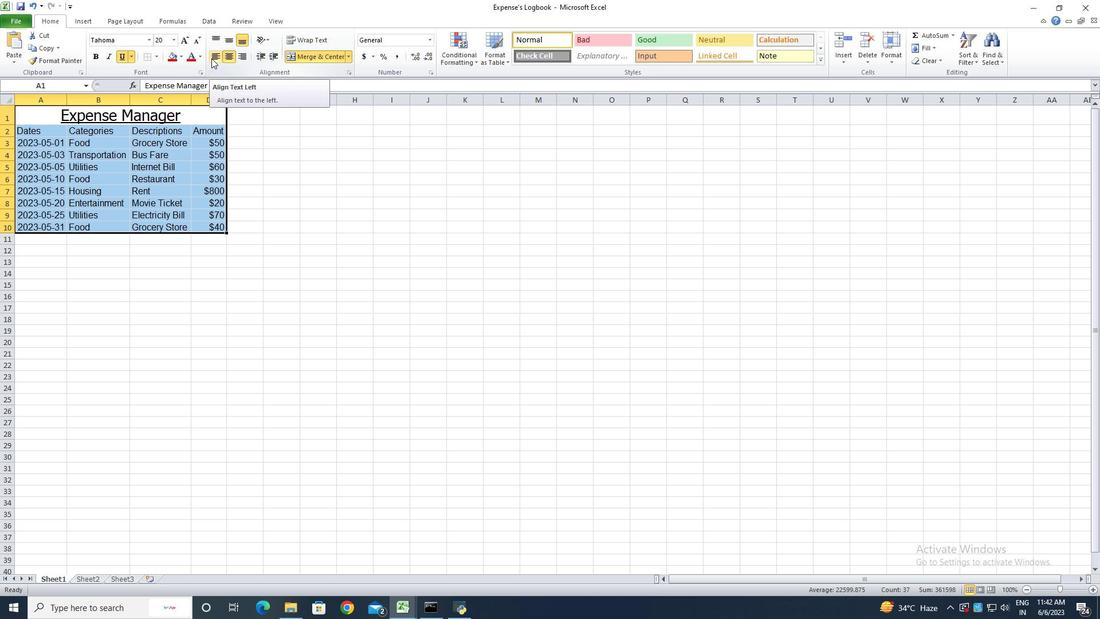 
Action: Mouse moved to (244, 266)
Screenshot: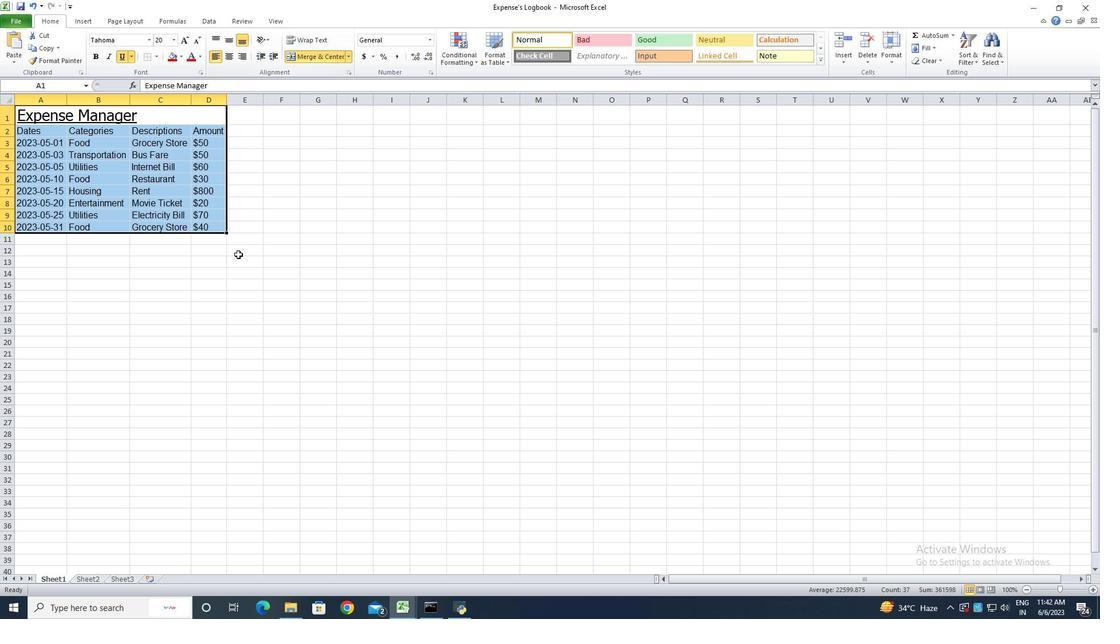 
Action: Mouse pressed left at (244, 266)
Screenshot: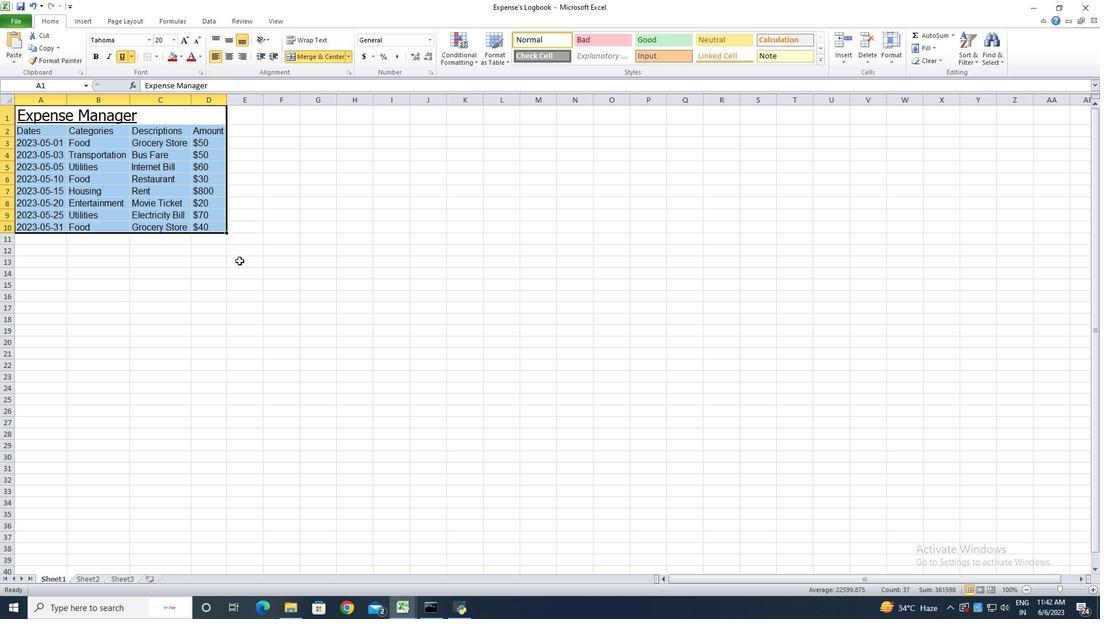 
Action: Key pressed ctrl+S<'\x13'><'\x13'><'\x13'>
Screenshot: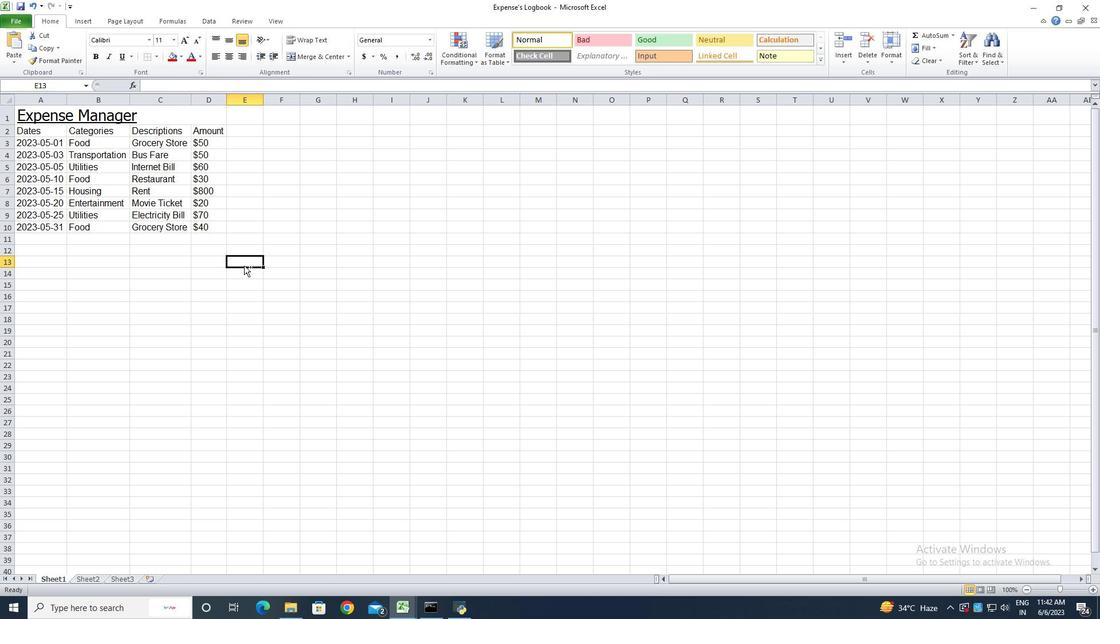 
